 Task: Create a schedule automation trigger every 2 weeks on tuesday at 10:00 AM starting on February 1, 2025.
Action: Mouse moved to (859, 248)
Screenshot: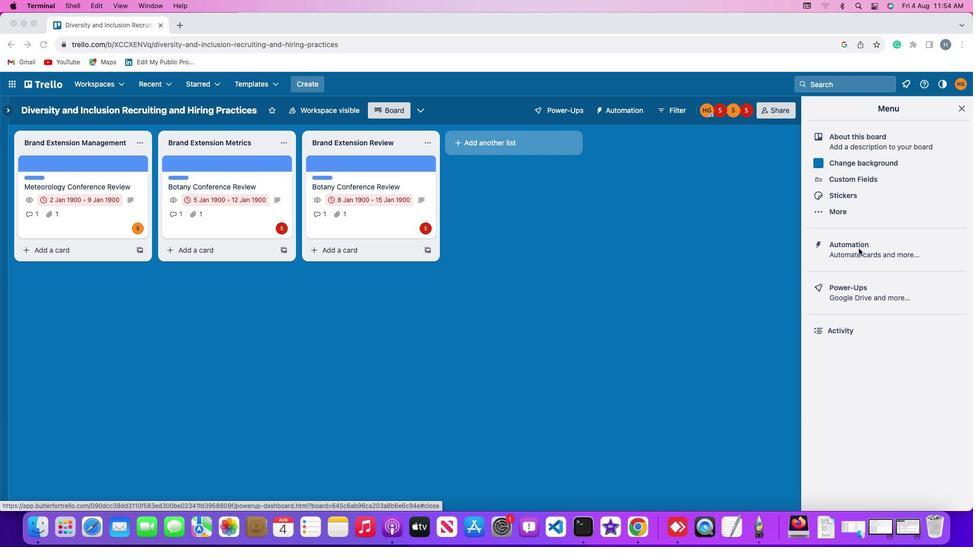 
Action: Mouse pressed left at (859, 248)
Screenshot: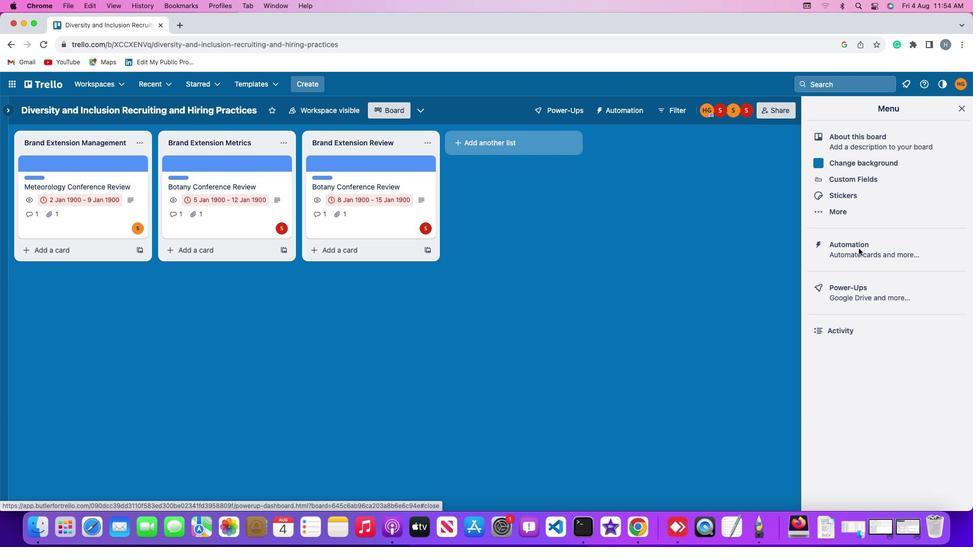 
Action: Mouse moved to (861, 248)
Screenshot: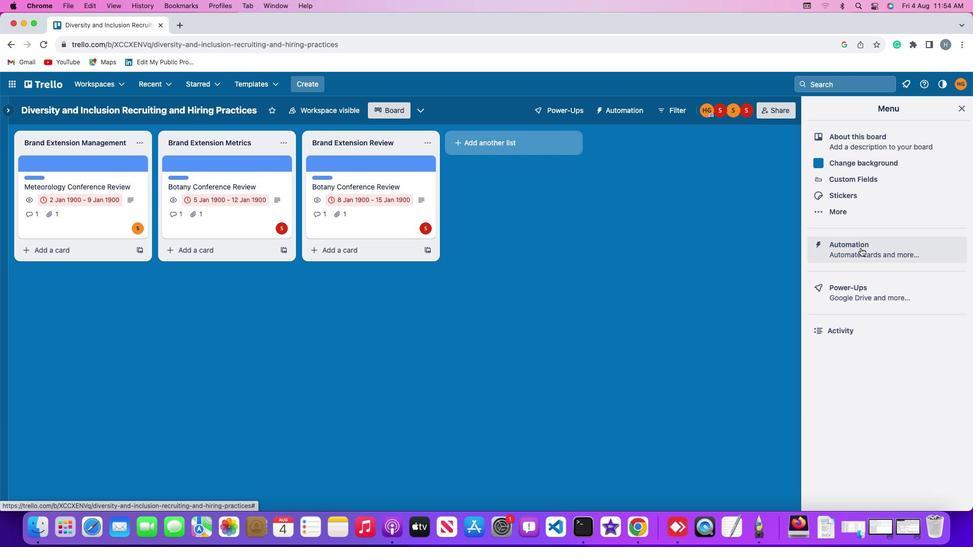 
Action: Mouse pressed left at (861, 248)
Screenshot: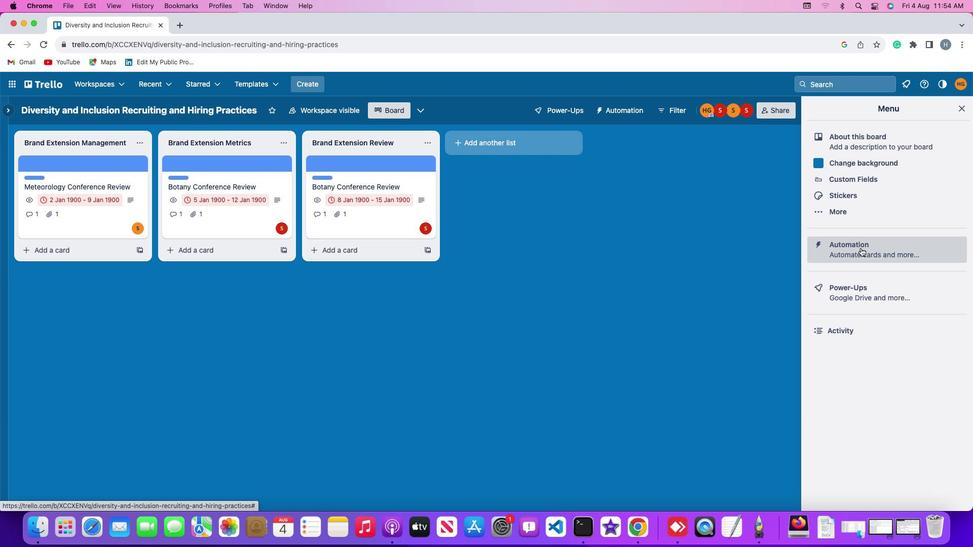 
Action: Mouse moved to (69, 218)
Screenshot: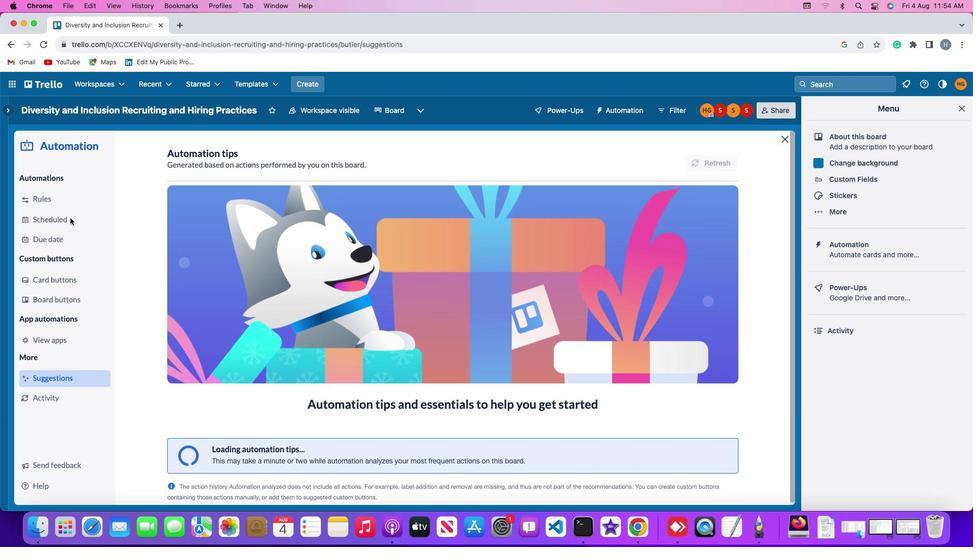 
Action: Mouse pressed left at (69, 218)
Screenshot: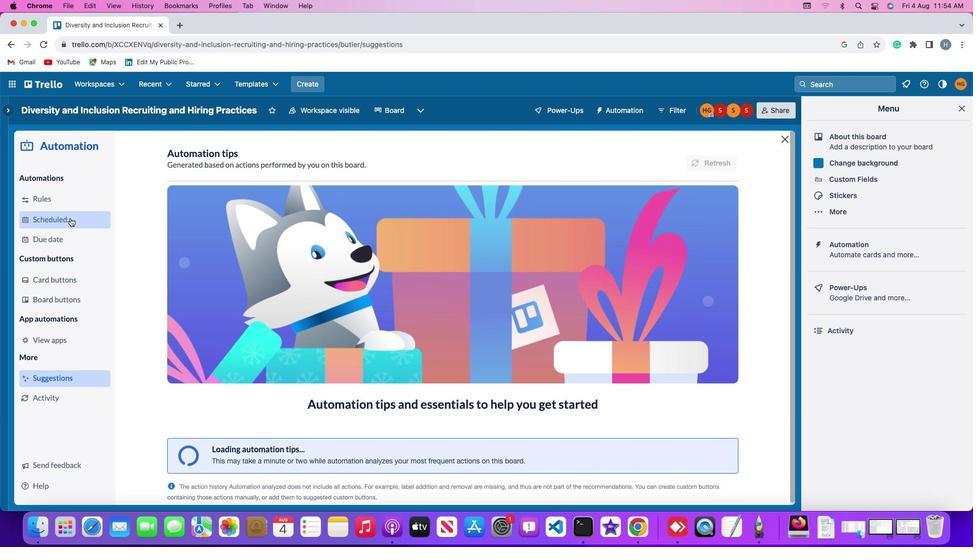 
Action: Mouse moved to (687, 157)
Screenshot: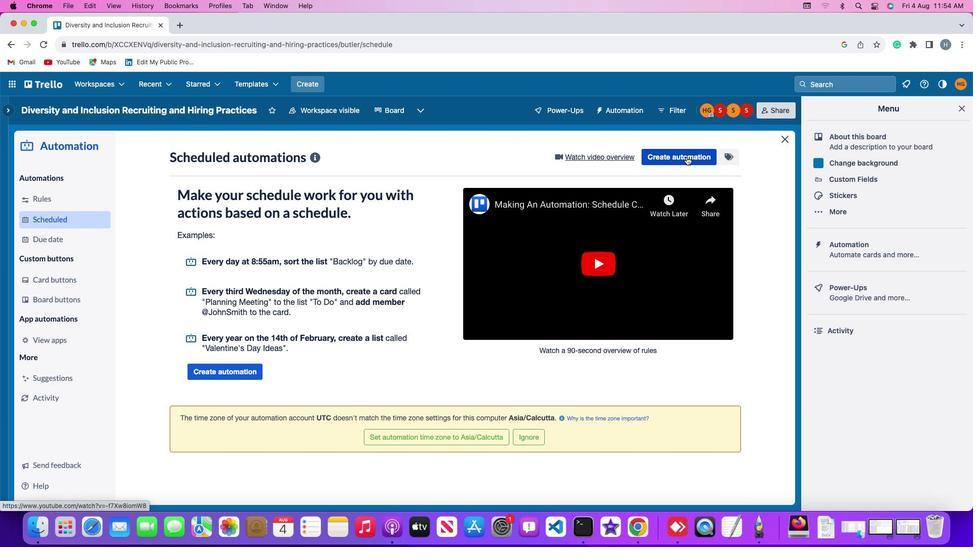 
Action: Mouse pressed left at (687, 157)
Screenshot: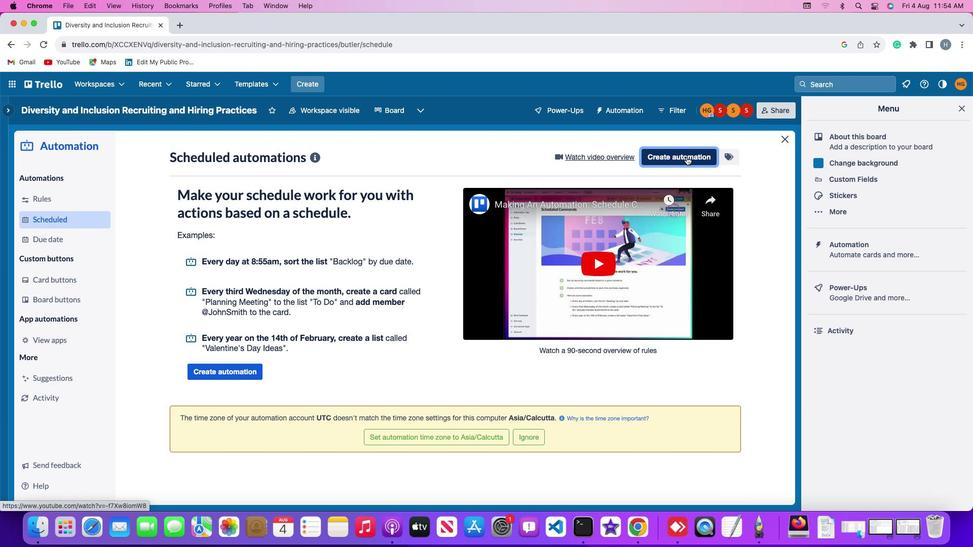 
Action: Mouse moved to (546, 255)
Screenshot: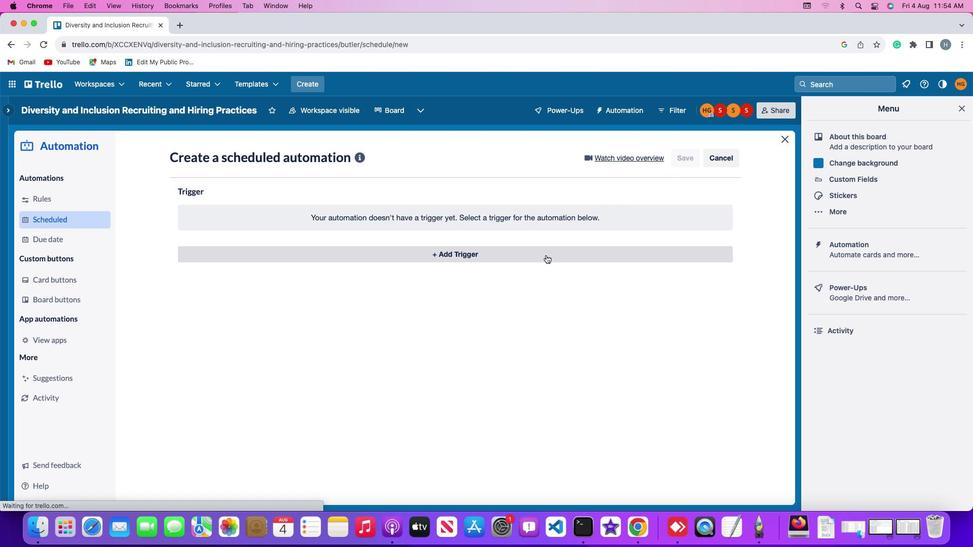 
Action: Mouse pressed left at (546, 255)
Screenshot: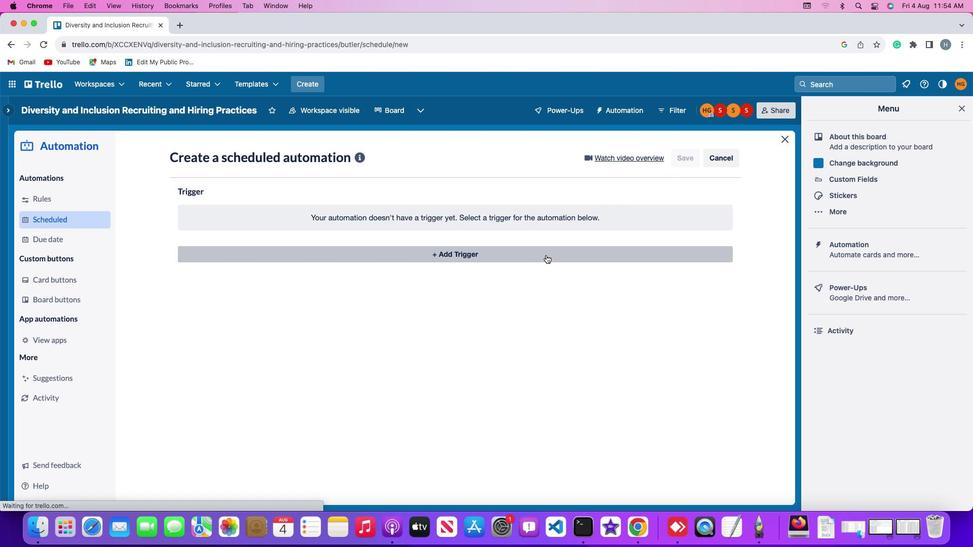 
Action: Mouse moved to (296, 240)
Screenshot: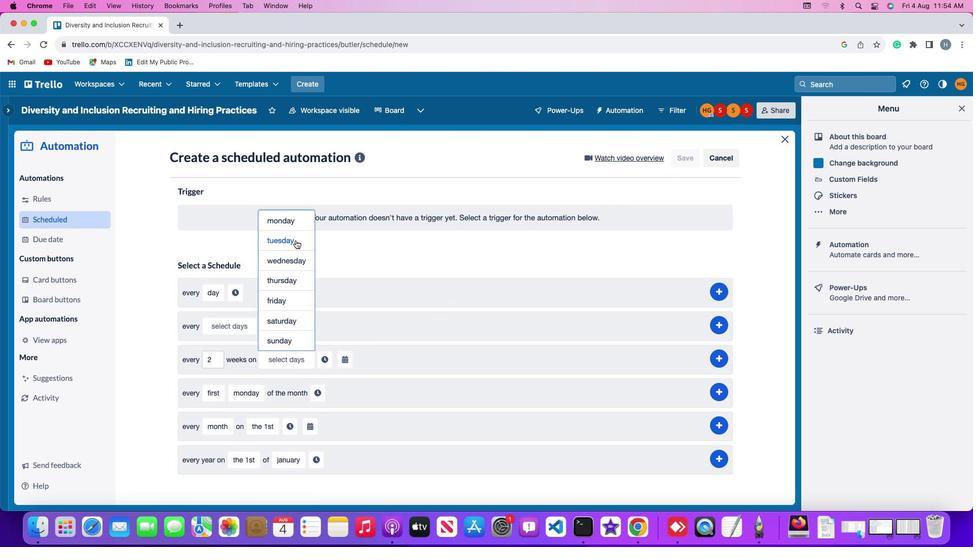 
Action: Mouse pressed left at (296, 240)
Screenshot: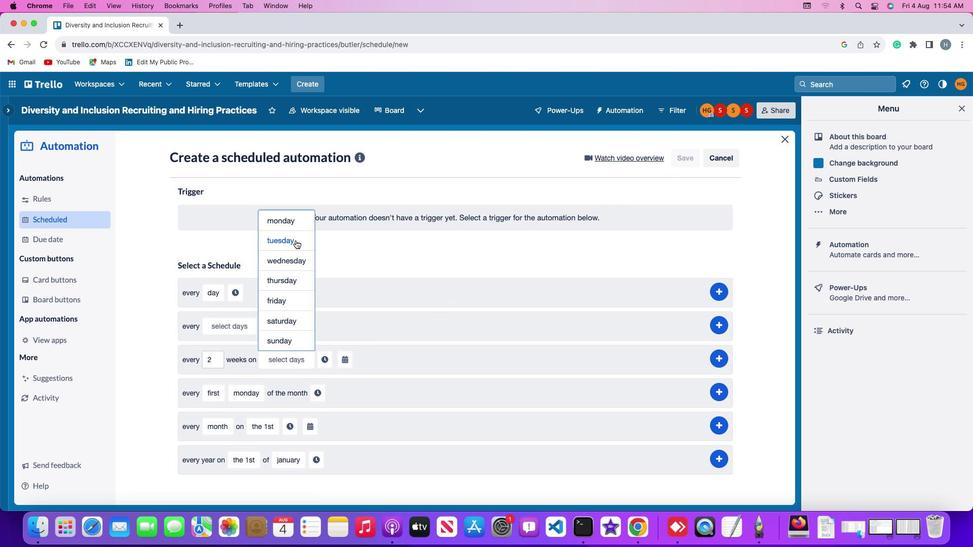 
Action: Mouse moved to (331, 360)
Screenshot: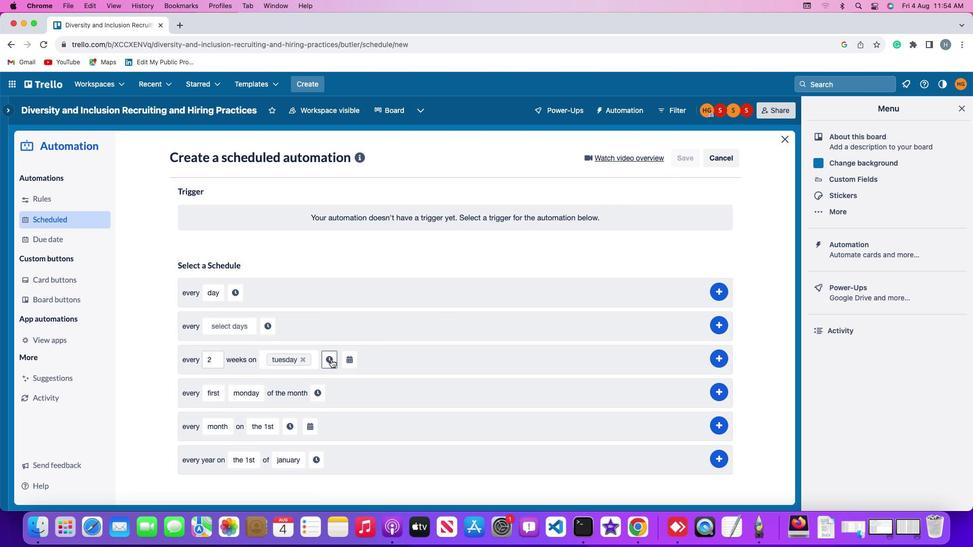 
Action: Mouse pressed left at (331, 360)
Screenshot: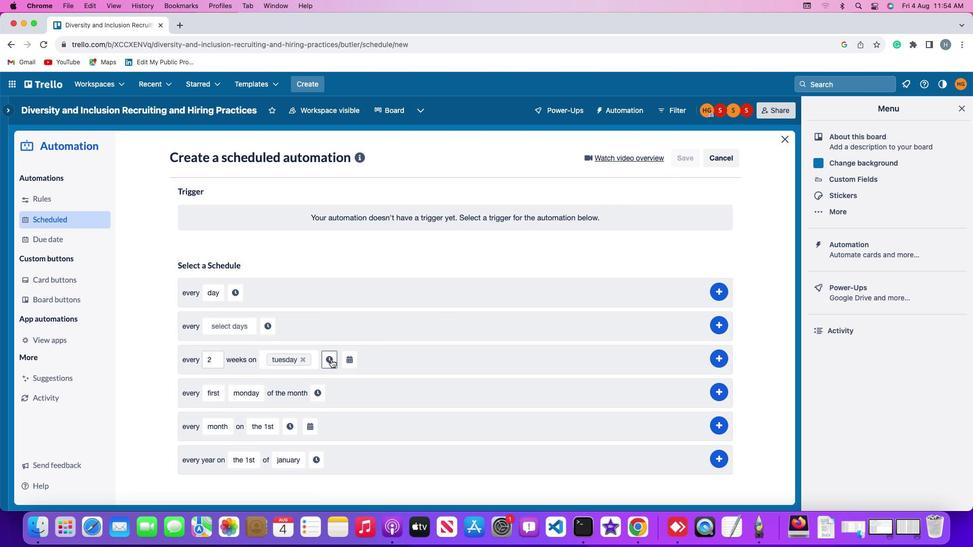 
Action: Mouse moved to (350, 361)
Screenshot: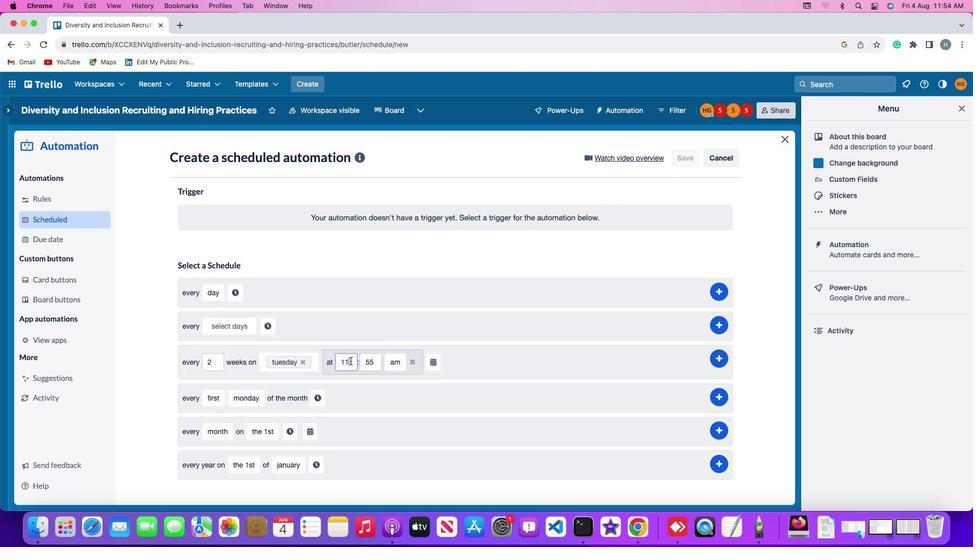 
Action: Mouse pressed left at (350, 361)
Screenshot: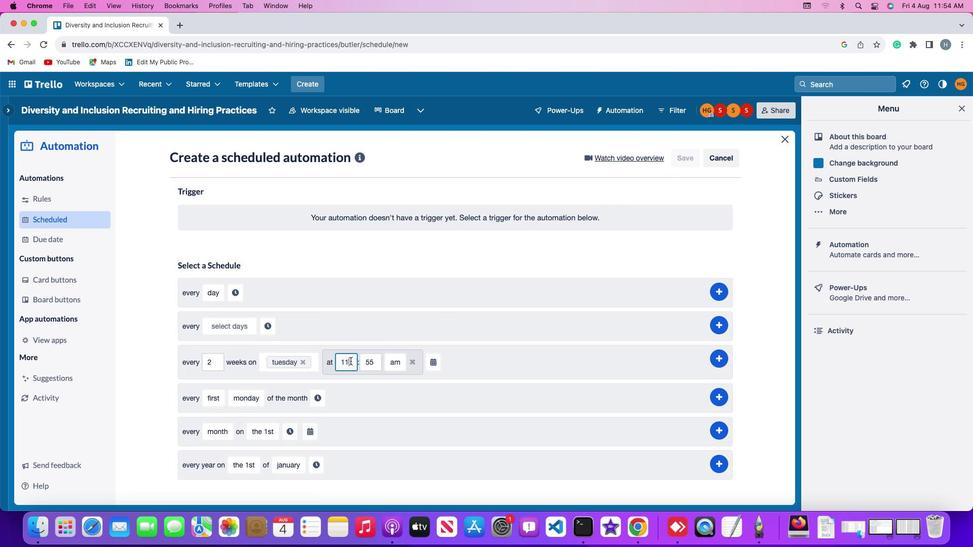 
Action: Mouse moved to (350, 361)
Screenshot: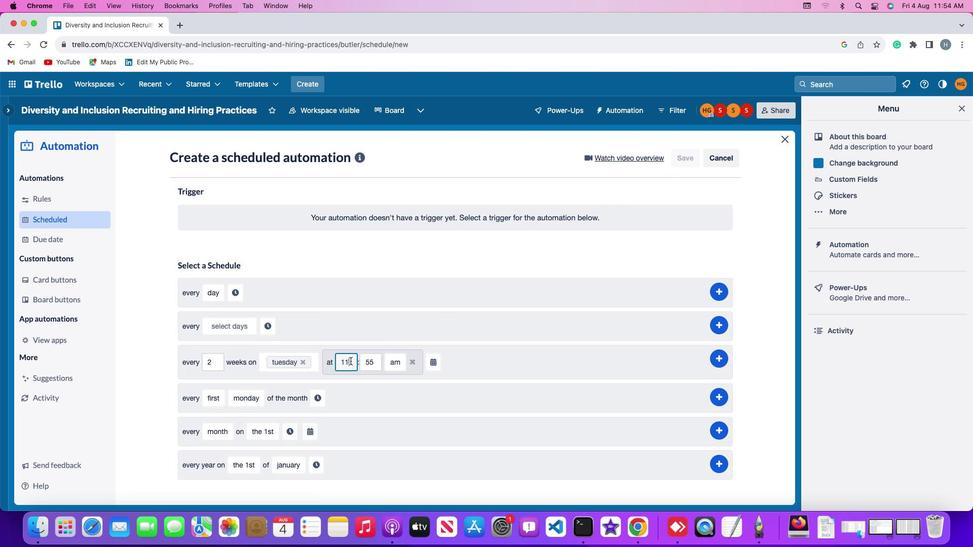
Action: Key pressed Key.backspace
Screenshot: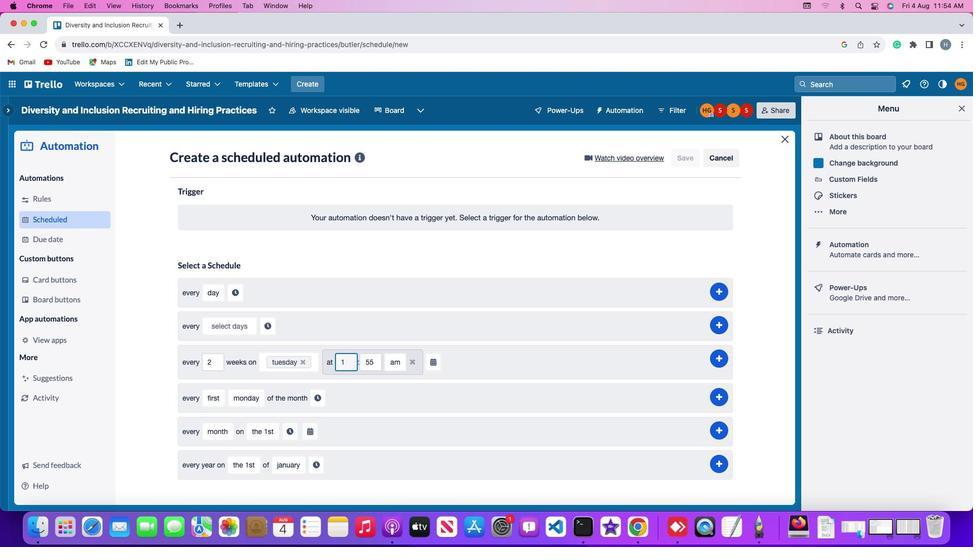 
Action: Mouse moved to (350, 361)
Screenshot: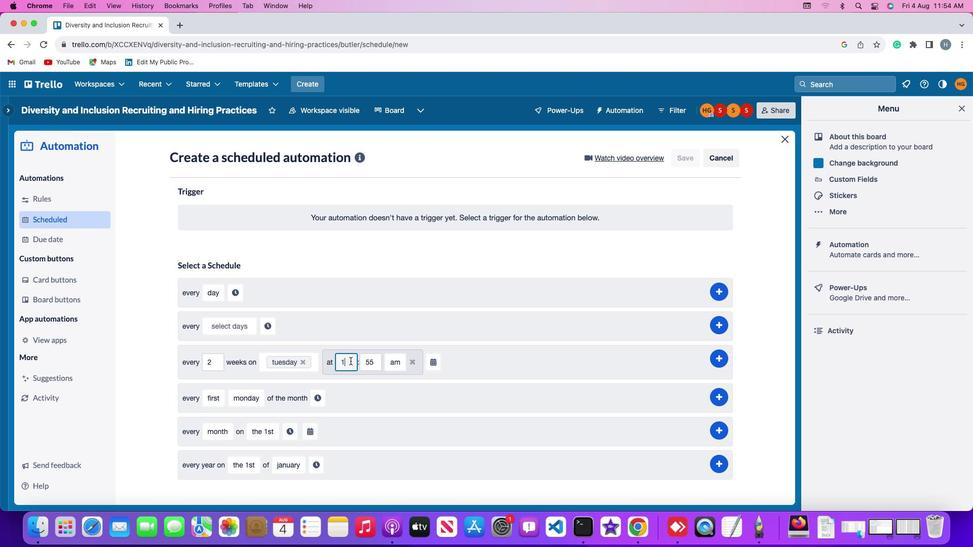 
Action: Key pressed '0'
Screenshot: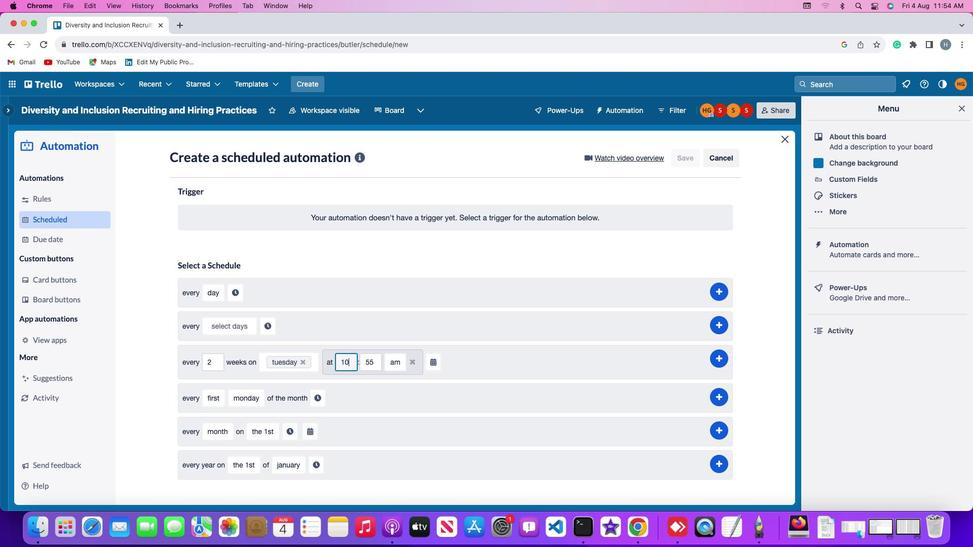 
Action: Mouse moved to (376, 360)
Screenshot: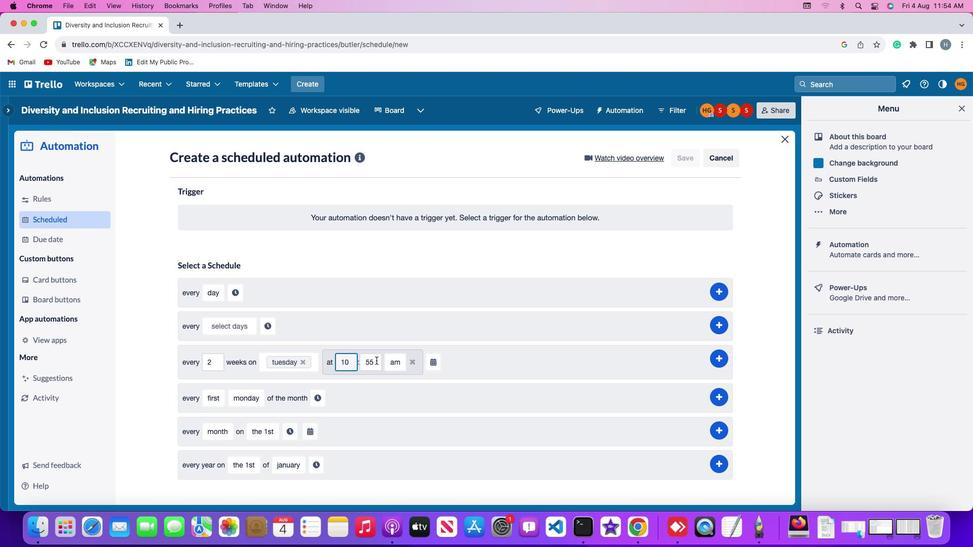 
Action: Mouse pressed left at (376, 360)
Screenshot: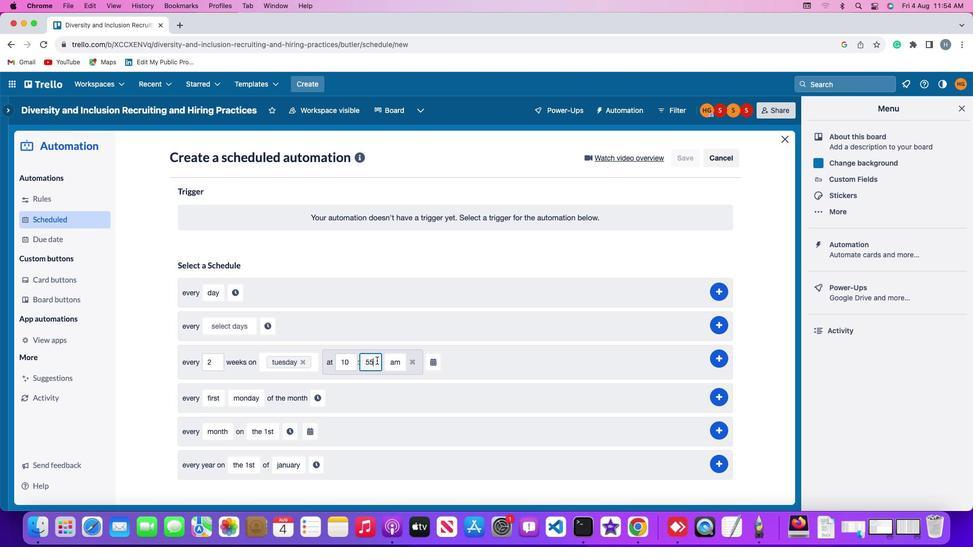 
Action: Mouse moved to (376, 361)
Screenshot: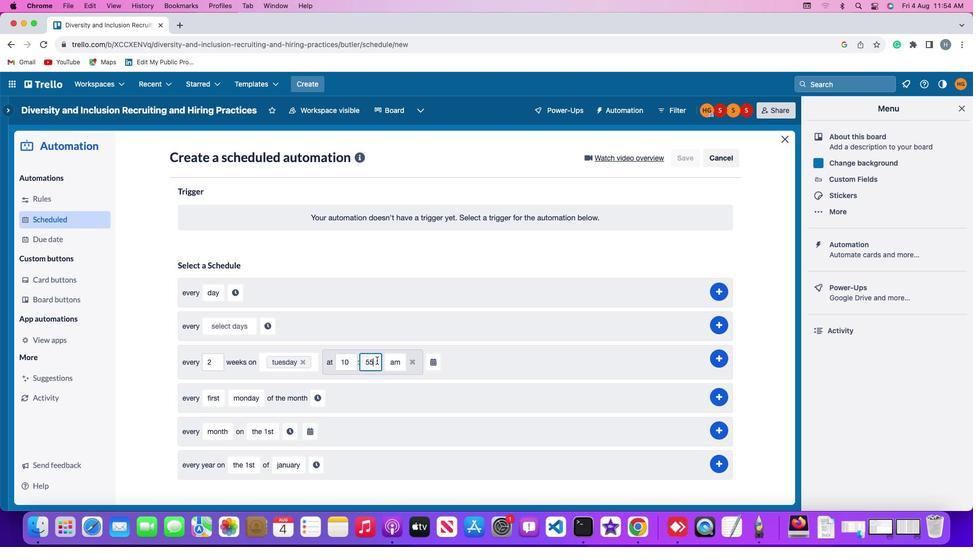 
Action: Key pressed Key.backspaceKey.backspace'0''0'
Screenshot: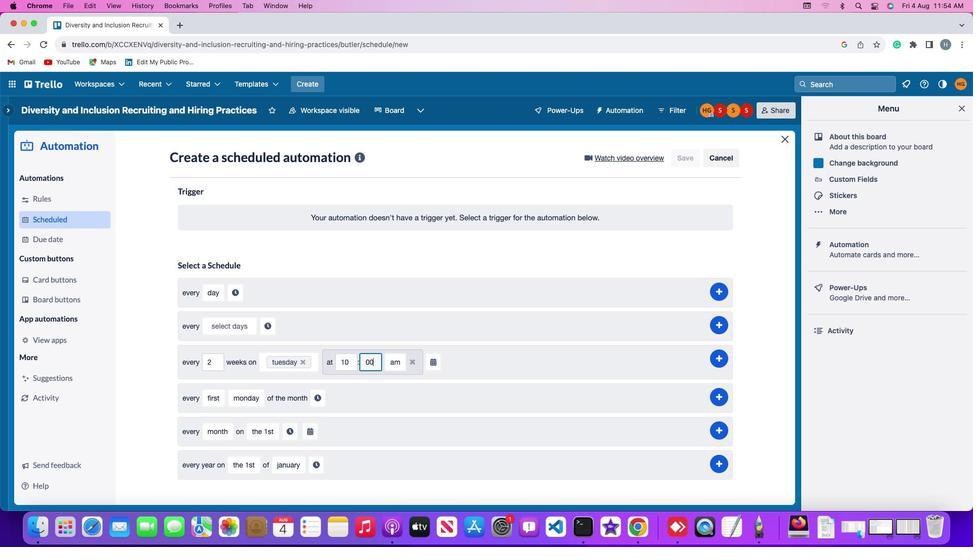 
Action: Mouse moved to (395, 380)
Screenshot: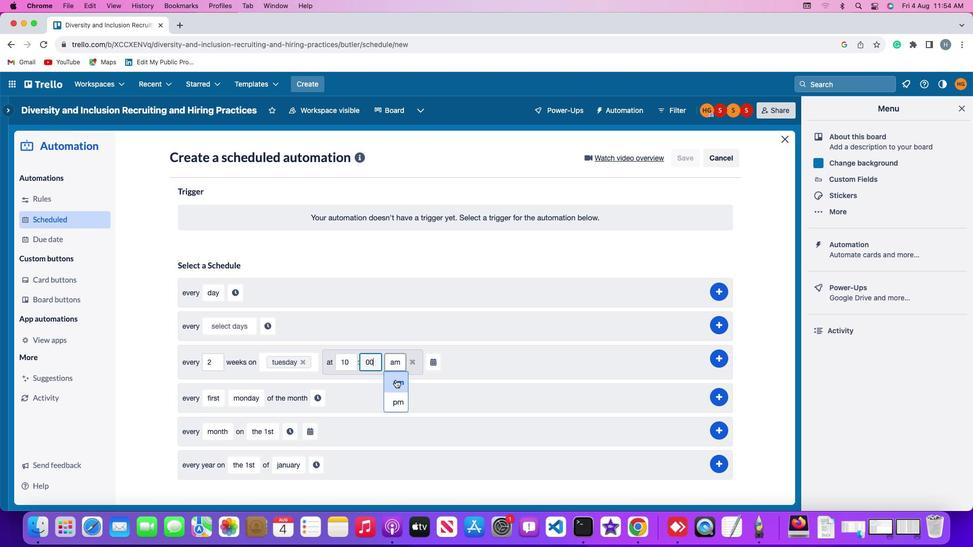 
Action: Mouse pressed left at (395, 380)
Screenshot: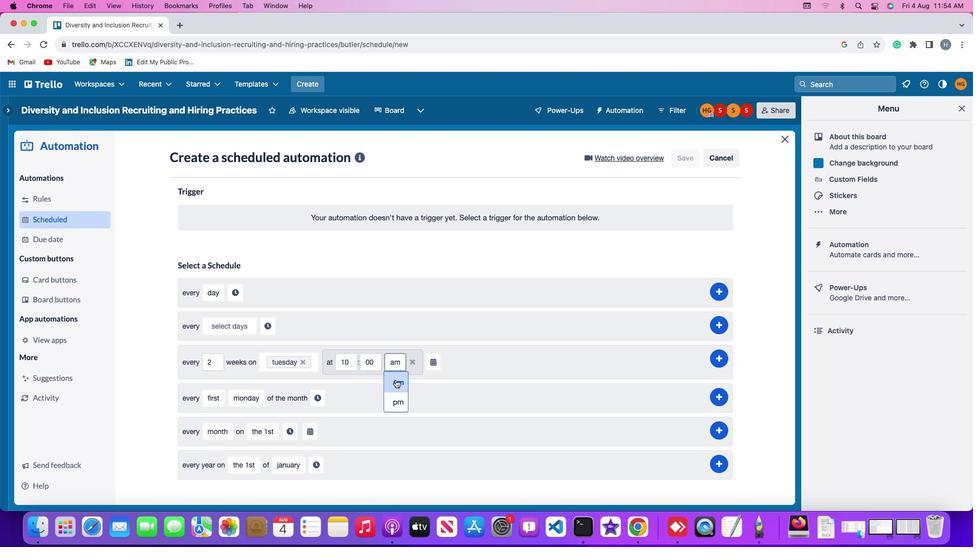 
Action: Mouse moved to (434, 363)
Screenshot: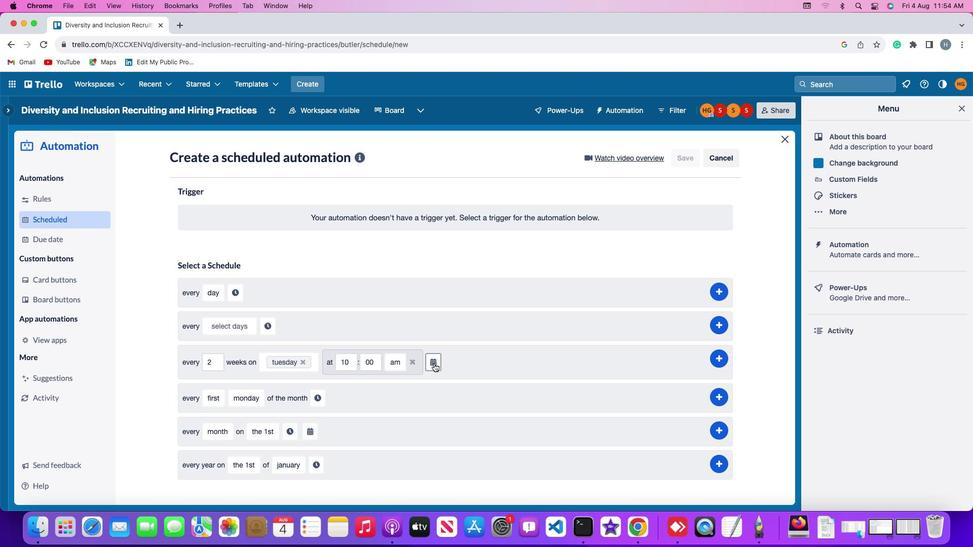 
Action: Mouse pressed left at (434, 363)
Screenshot: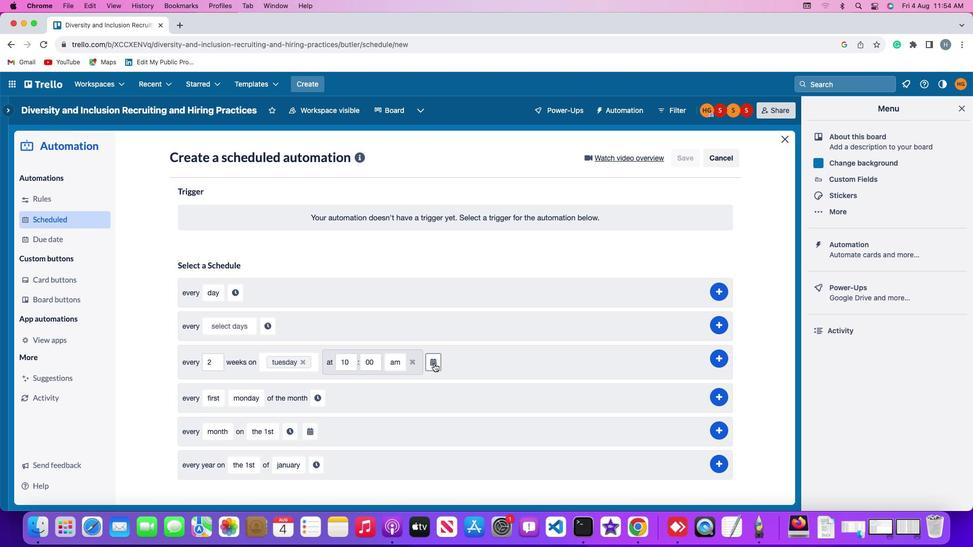 
Action: Mouse moved to (495, 274)
Screenshot: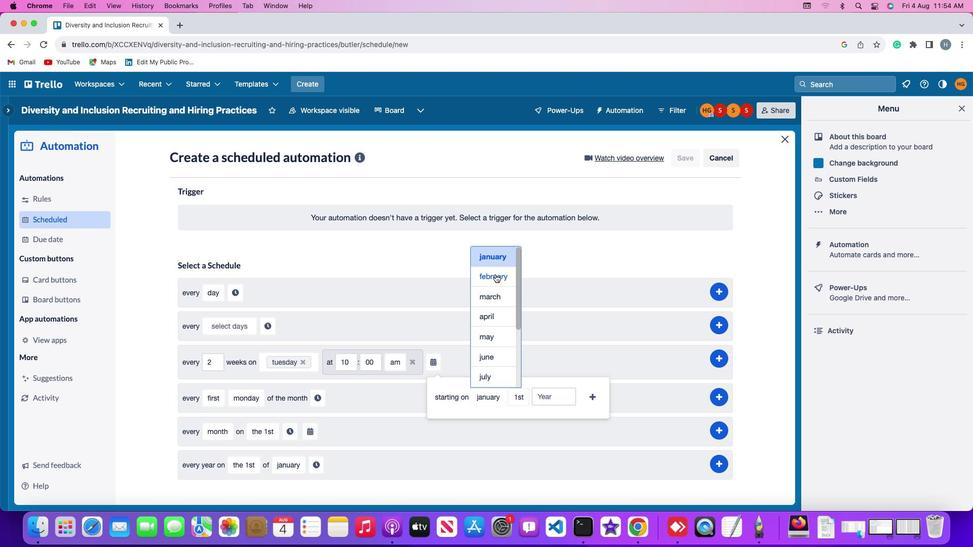 
Action: Mouse pressed left at (495, 274)
Screenshot: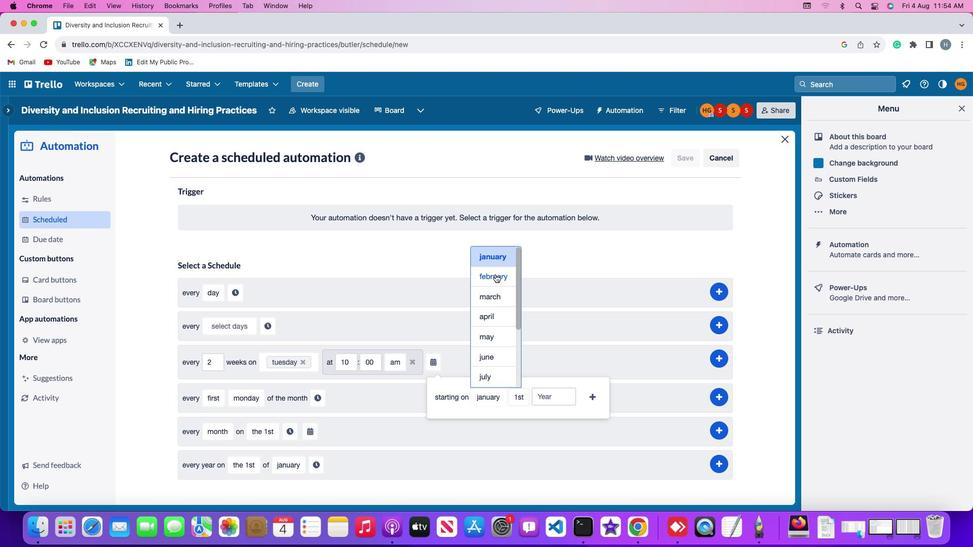 
Action: Mouse moved to (559, 393)
Screenshot: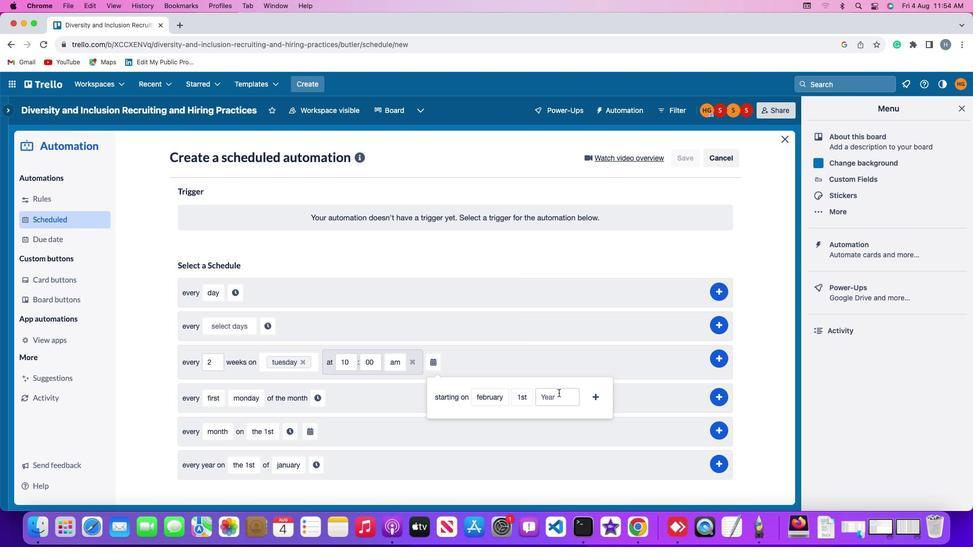 
Action: Mouse pressed left at (559, 393)
Screenshot: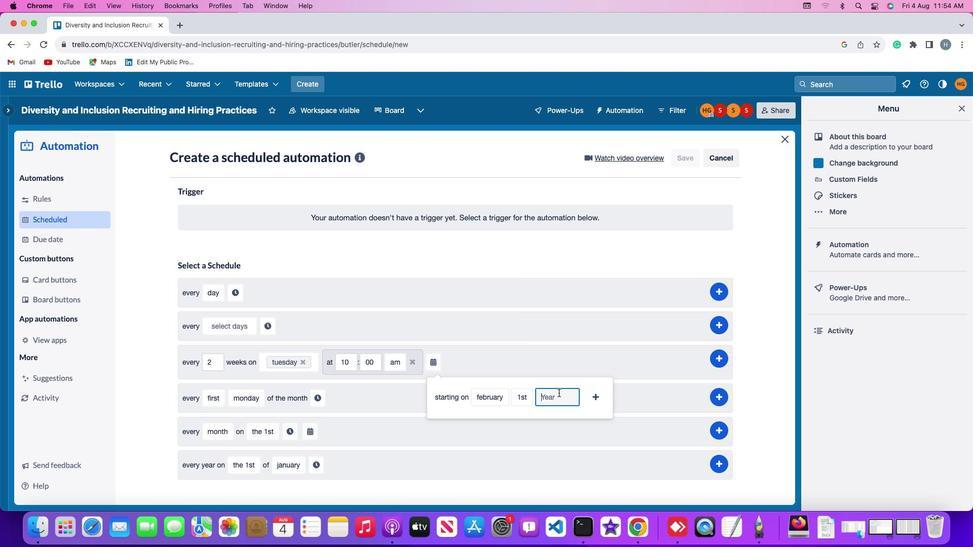 
Action: Key pressed '2''0''2''5'
Screenshot: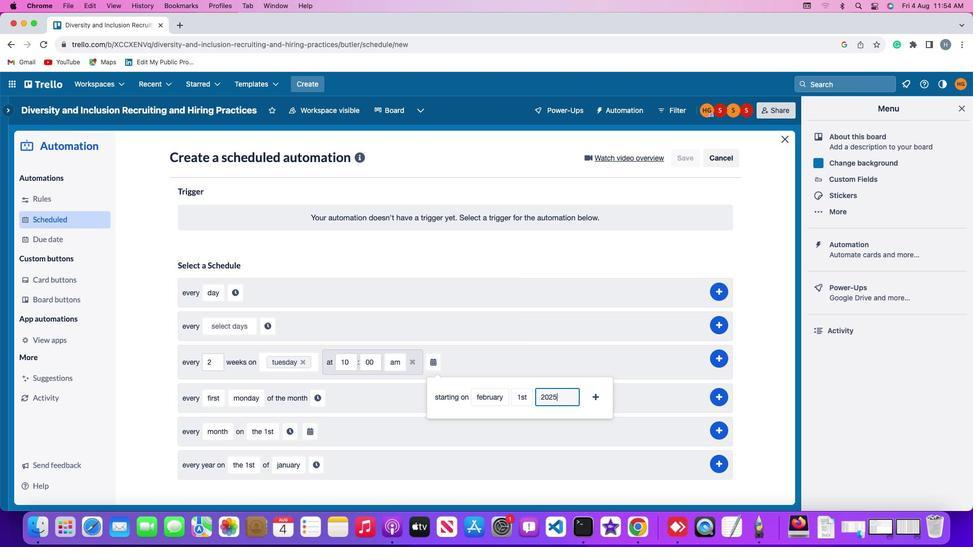 
Action: Mouse moved to (594, 394)
Screenshot: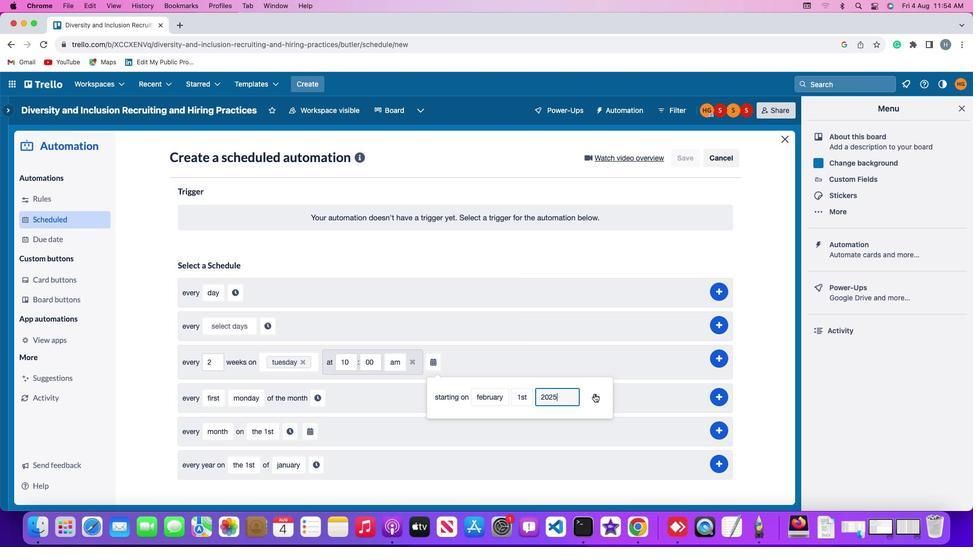 
Action: Mouse pressed left at (594, 394)
Screenshot: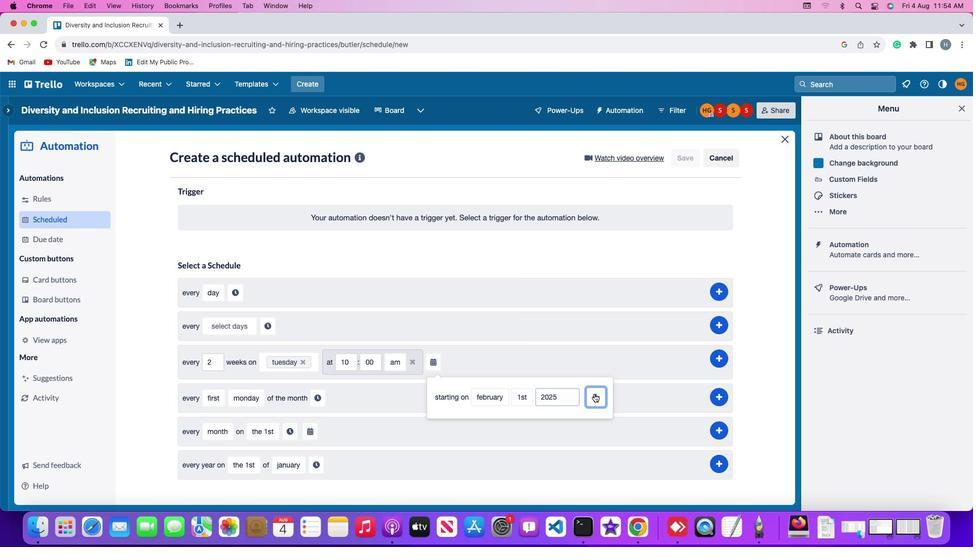 
Action: Mouse moved to (723, 356)
Screenshot: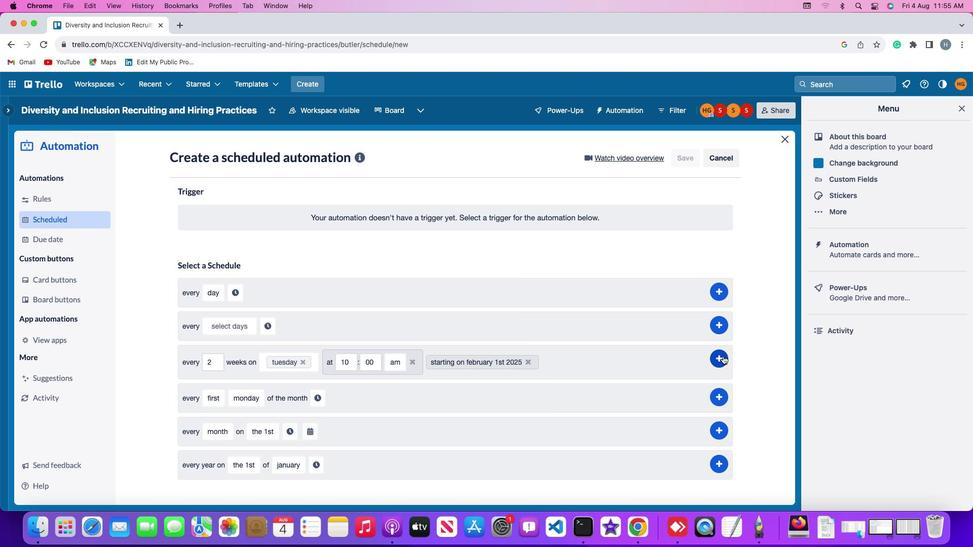 
Action: Mouse pressed left at (723, 356)
Screenshot: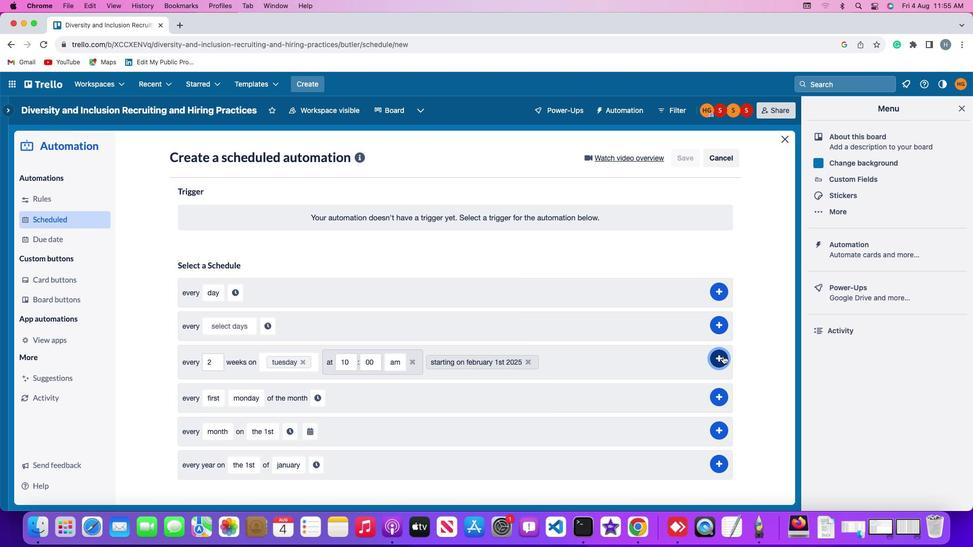 
Action: Mouse moved to (654, 288)
Screenshot: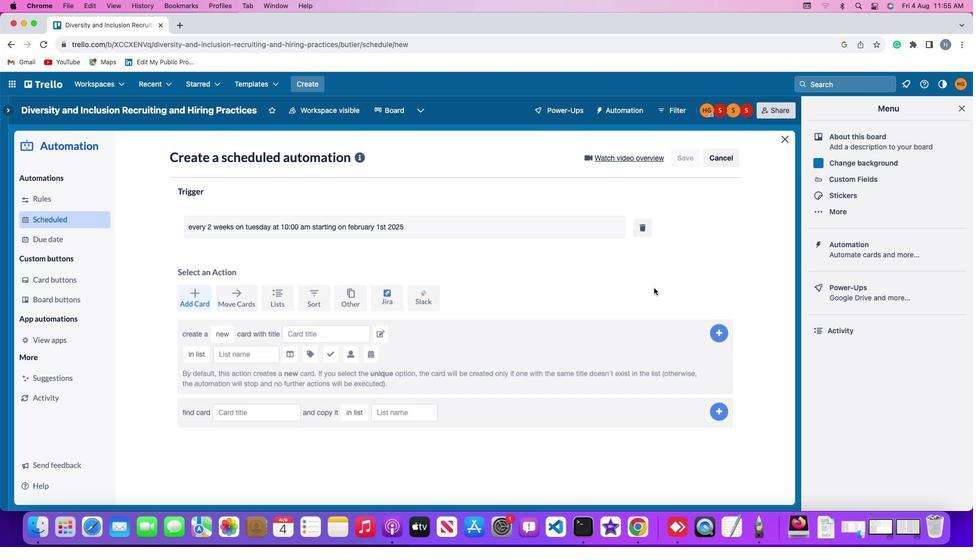 
